 Task: Create New Customer with Customer Name: Stop Storefront, Billing Address Line1: 3647 Walton Street, Billing Address Line2:  Salt Lake City, Billing Address Line3:  Utah 84104, Cell Number: 786-697-6934
Action: Mouse moved to (143, 27)
Screenshot: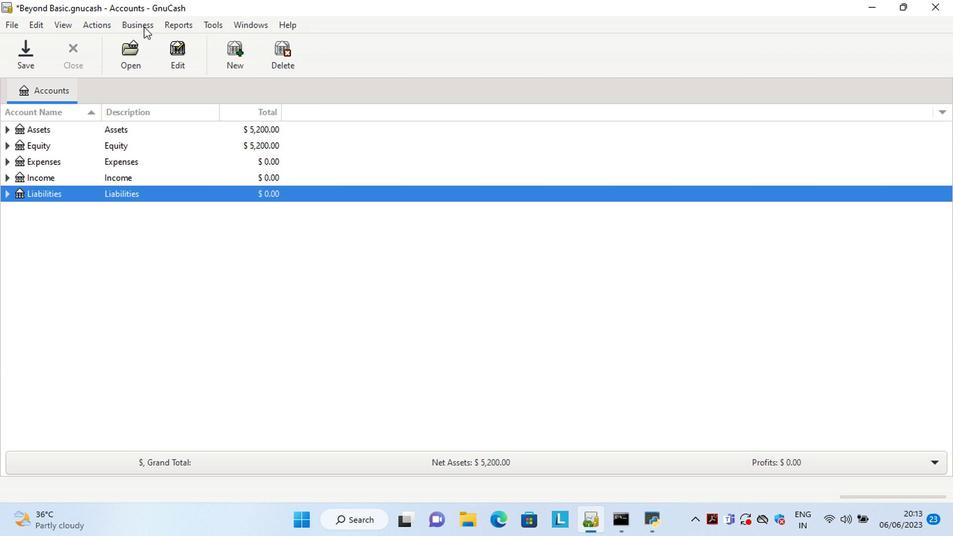 
Action: Mouse pressed left at (143, 27)
Screenshot: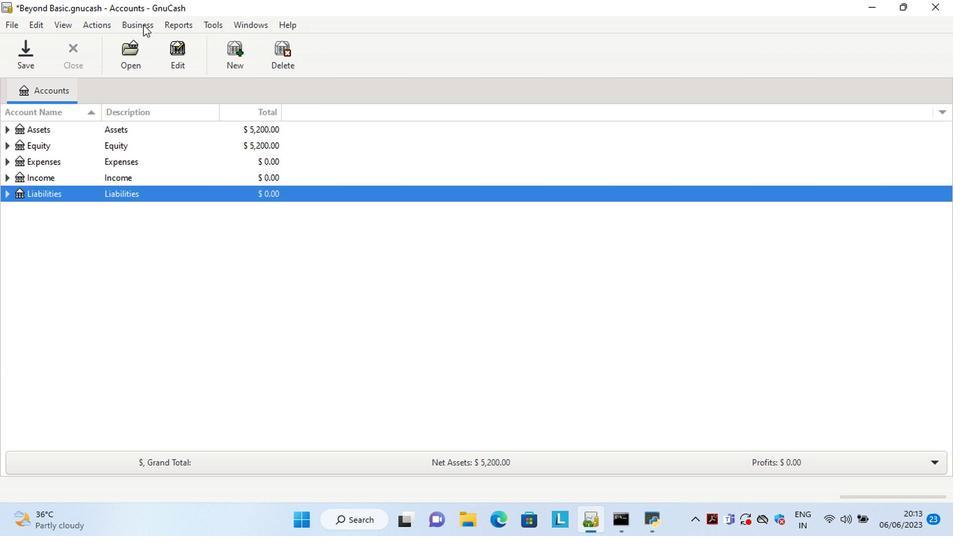 
Action: Mouse moved to (286, 58)
Screenshot: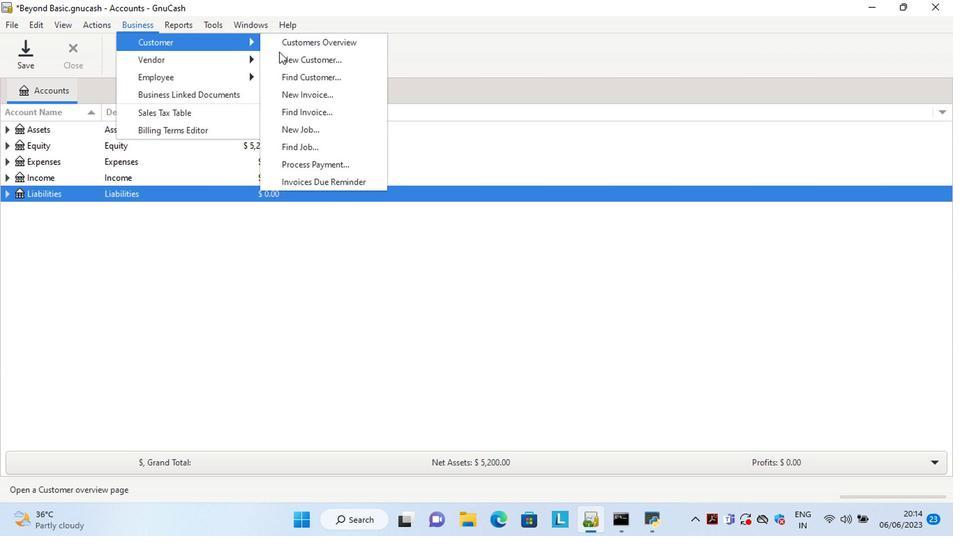 
Action: Mouse pressed left at (286, 58)
Screenshot: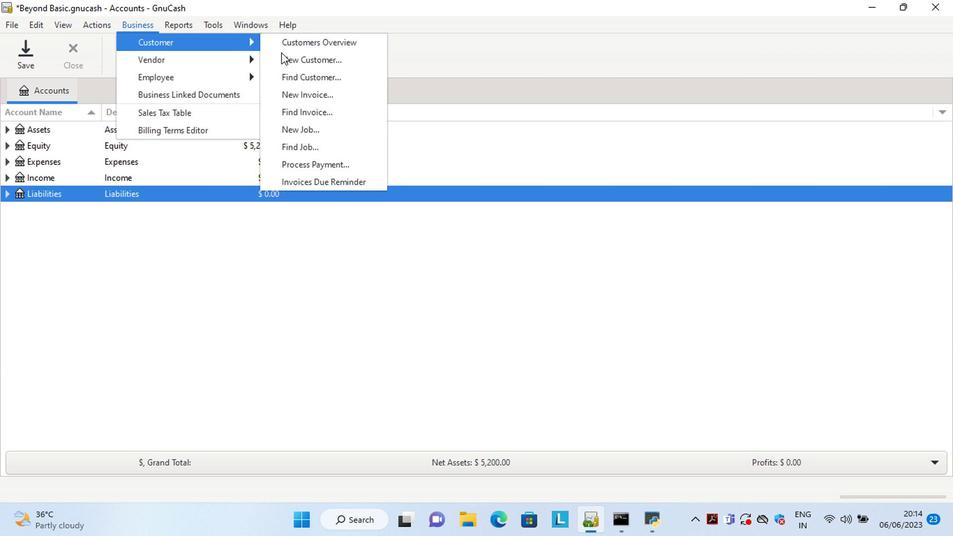 
Action: Mouse moved to (734, 353)
Screenshot: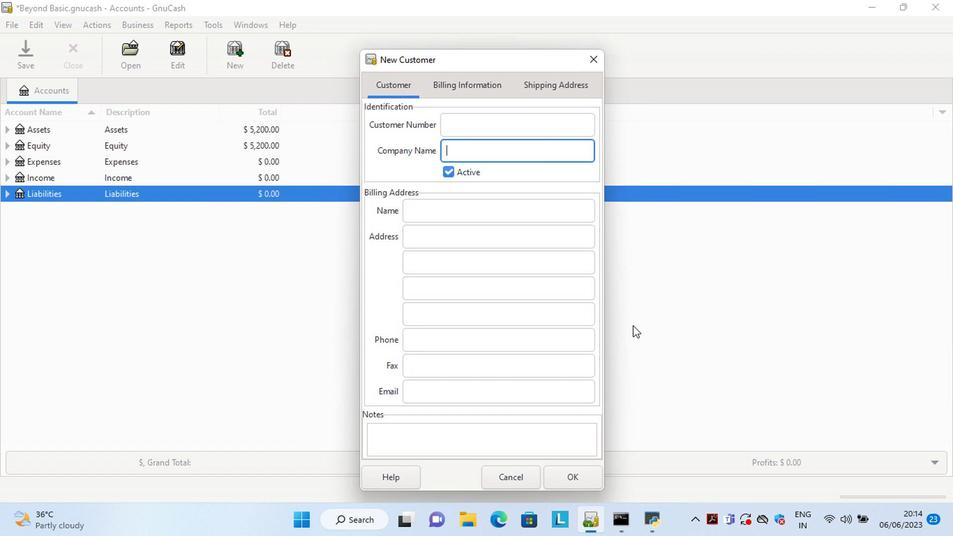 
Action: Key pressed <Key.shift>Stop<Key.space><Key.shift>Storefront<Key.tab><Key.tab><Key.tab>3647<Key.space><Key.shift>Walton<Key.space><Key.shift>Street<Key.tab><Key.shift>Sa<Key.tab>u<Key.tab><Key.tab>786-697-6934
Screenshot: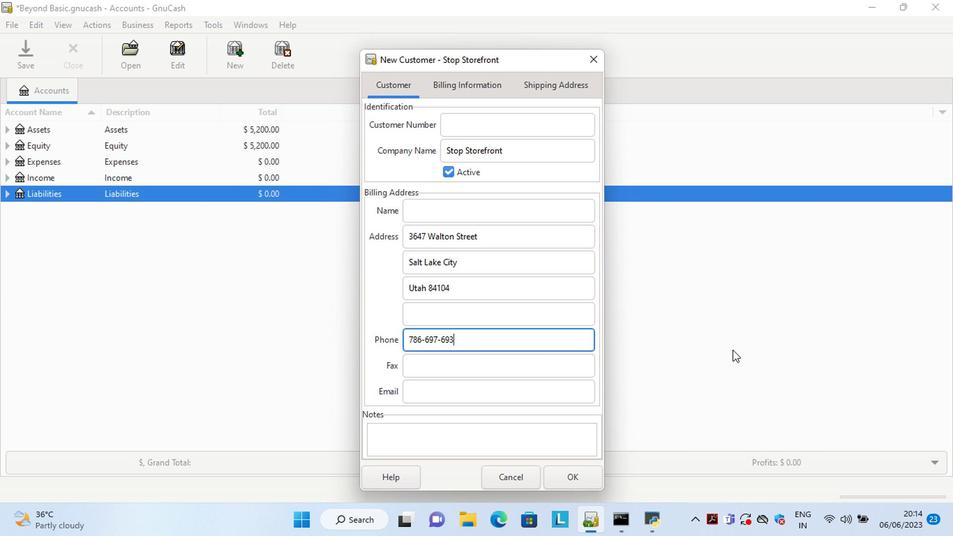 
Action: Mouse moved to (562, 470)
Screenshot: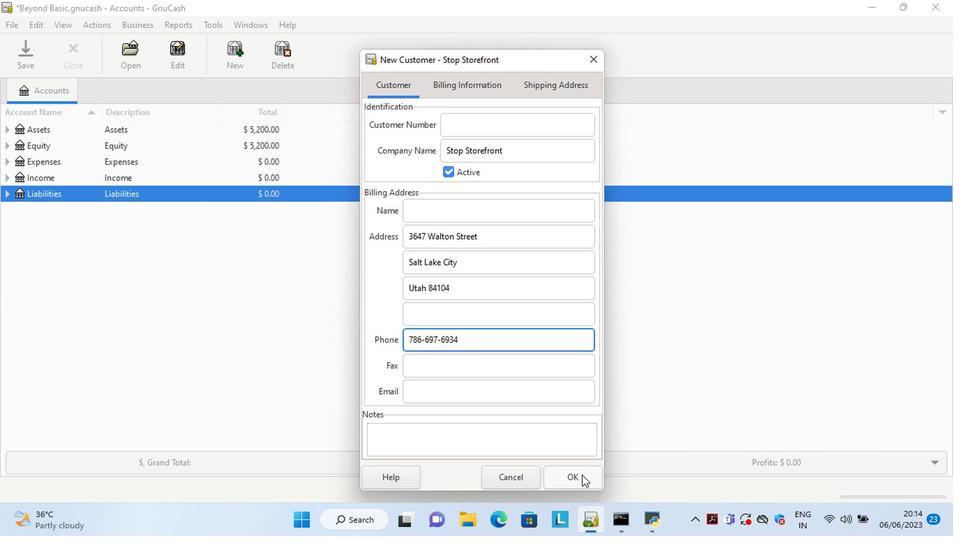 
Action: Mouse pressed left at (562, 470)
Screenshot: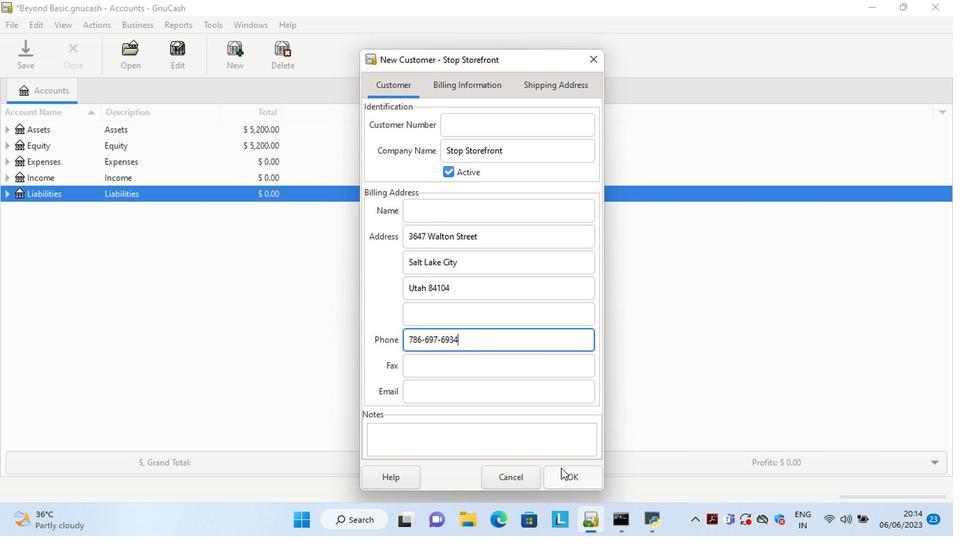 
